 Task: Add a dependency to the task Improve UI/UX of the app on mobile devices , the existing task  Integrate Google Analytics to track user behavior in the project TransportWorks.
Action: Mouse moved to (75, 486)
Screenshot: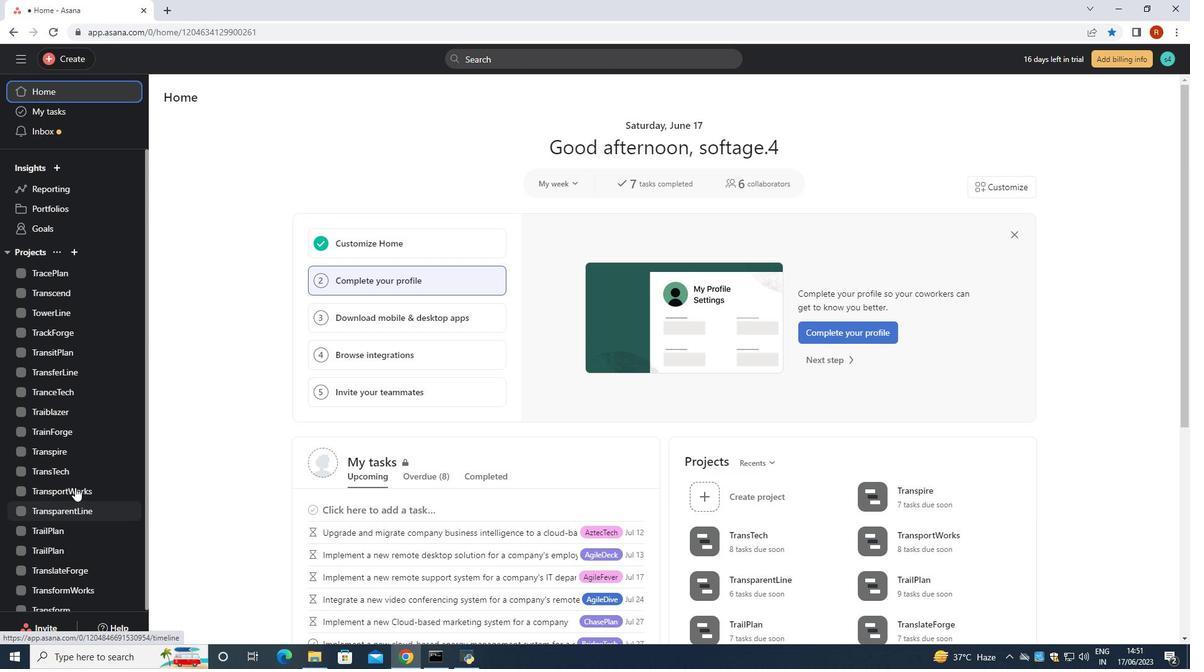 
Action: Mouse pressed left at (75, 486)
Screenshot: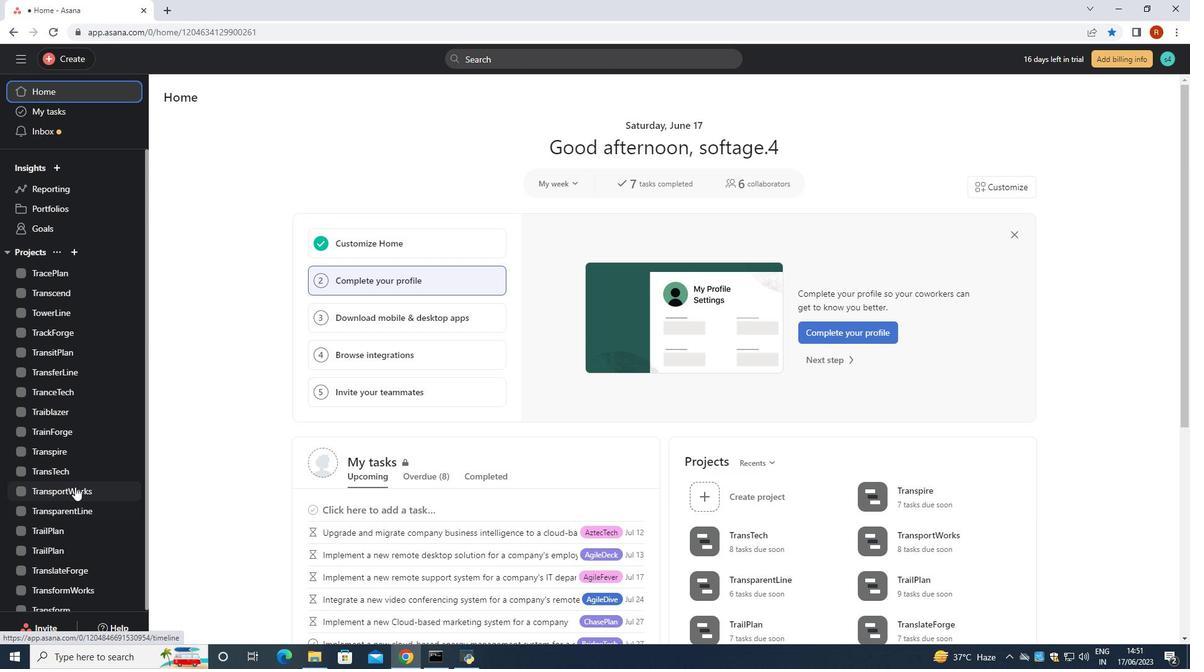 
Action: Mouse moved to (405, 513)
Screenshot: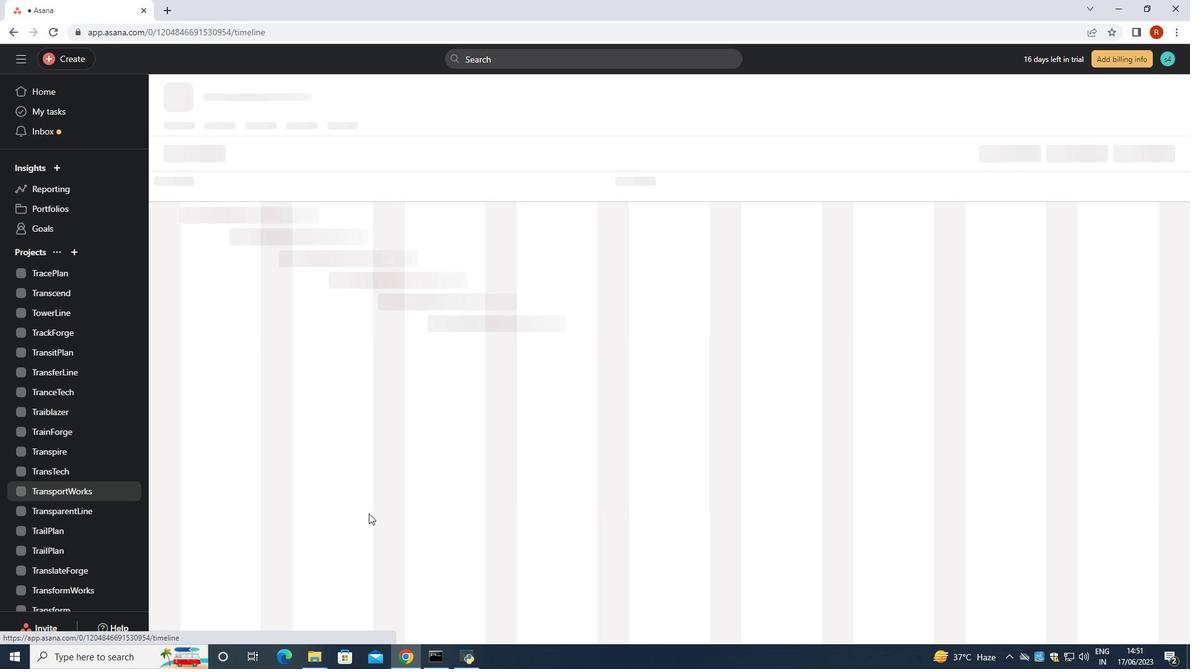 
Action: Mouse scrolled (405, 512) with delta (0, 0)
Screenshot: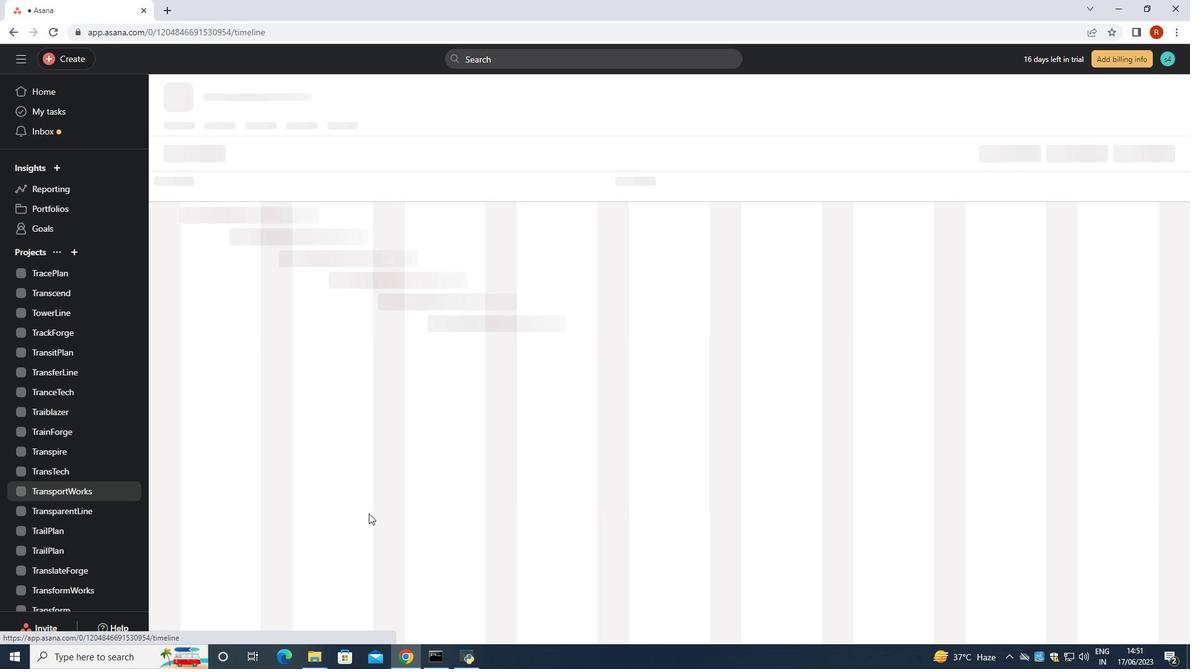 
Action: Mouse moved to (491, 505)
Screenshot: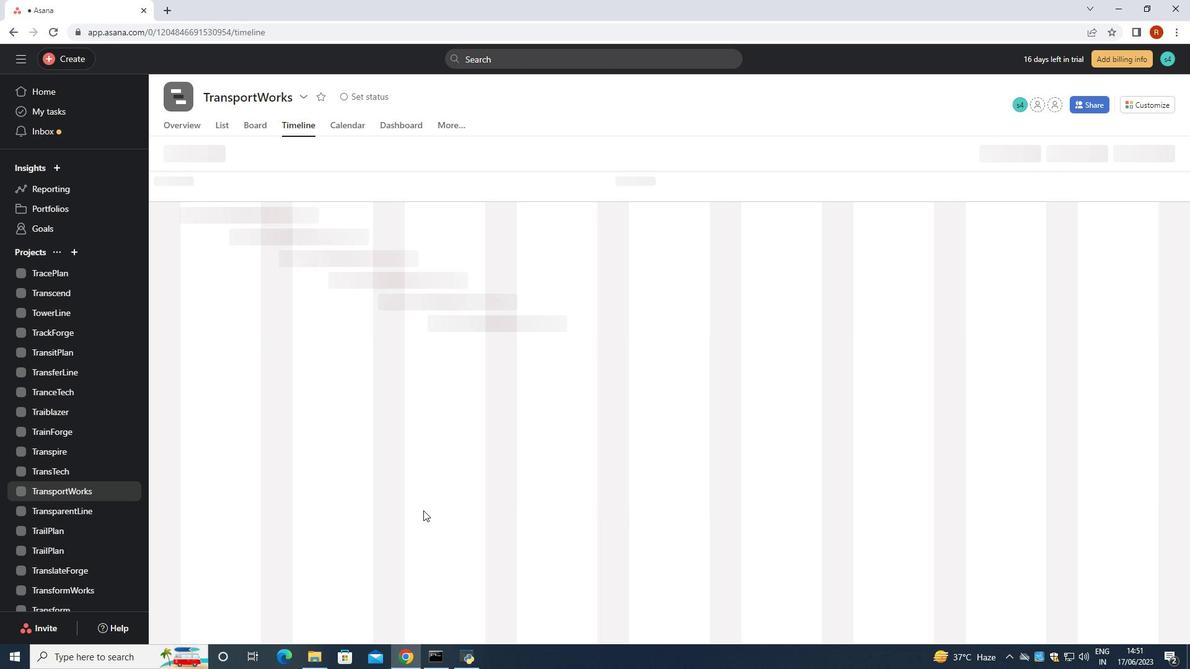 
Action: Mouse scrolled (448, 506) with delta (0, 0)
Screenshot: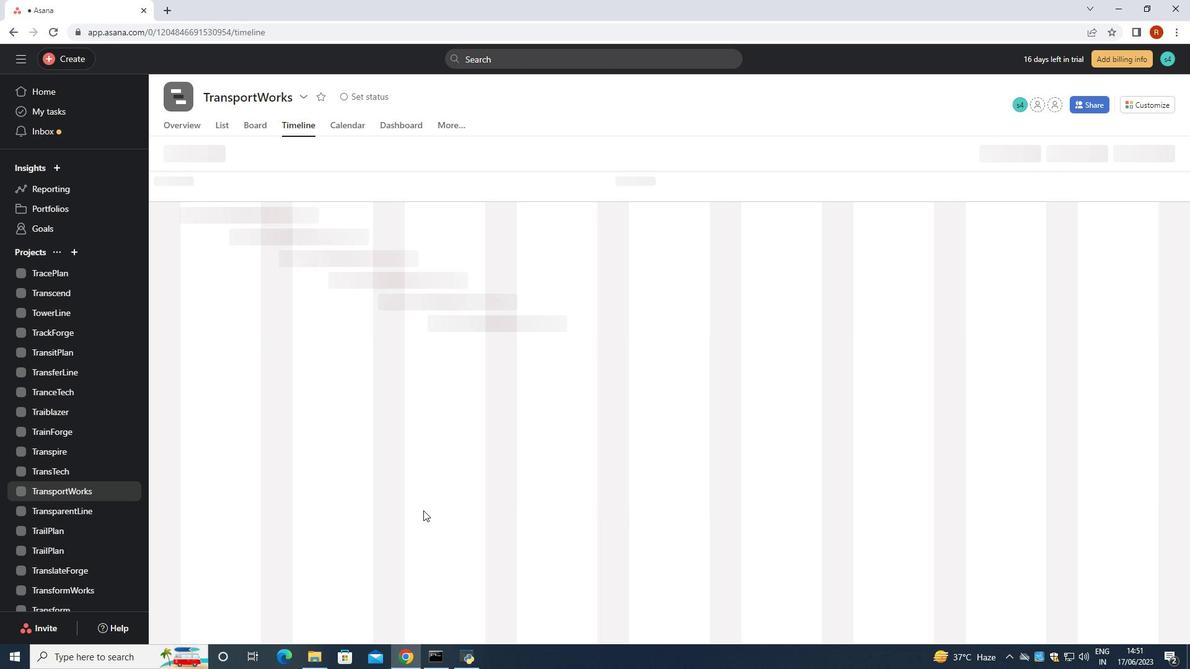 
Action: Mouse moved to (867, 536)
Screenshot: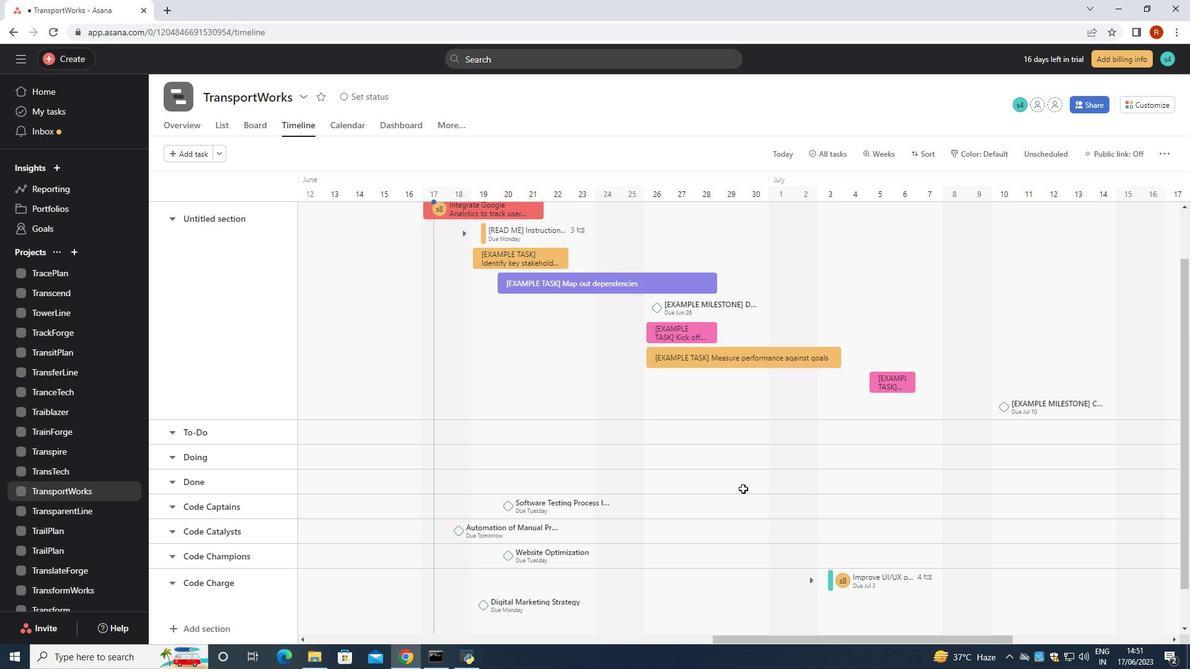 
Action: Mouse scrolled (867, 535) with delta (0, 0)
Screenshot: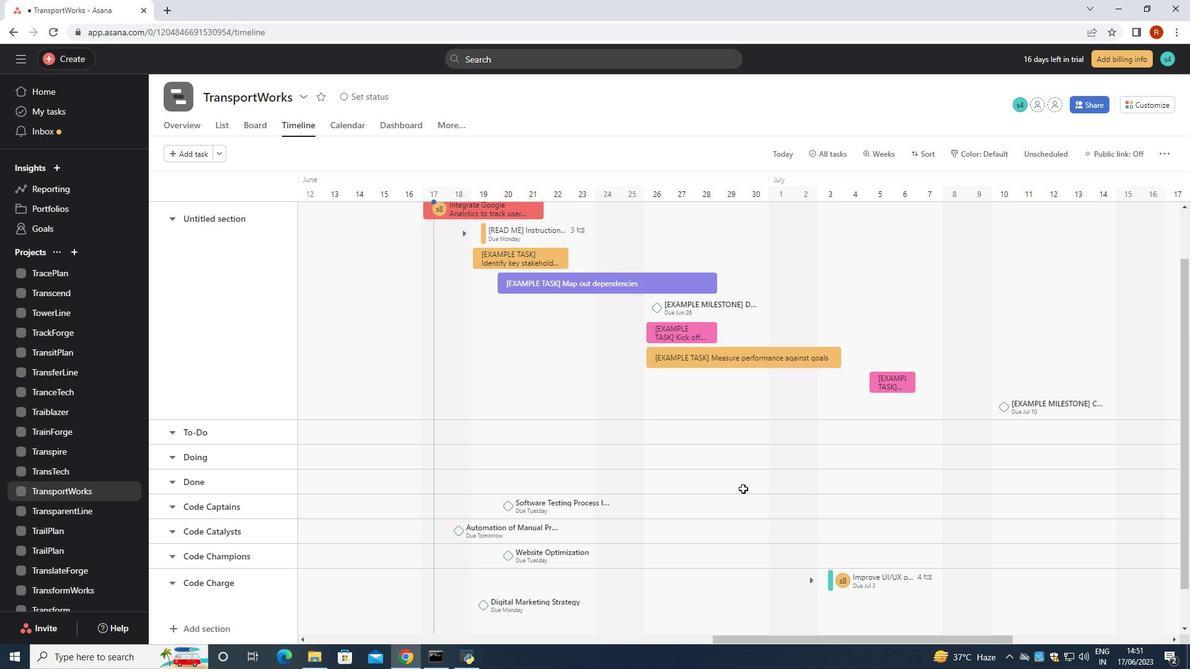 
Action: Mouse moved to (882, 539)
Screenshot: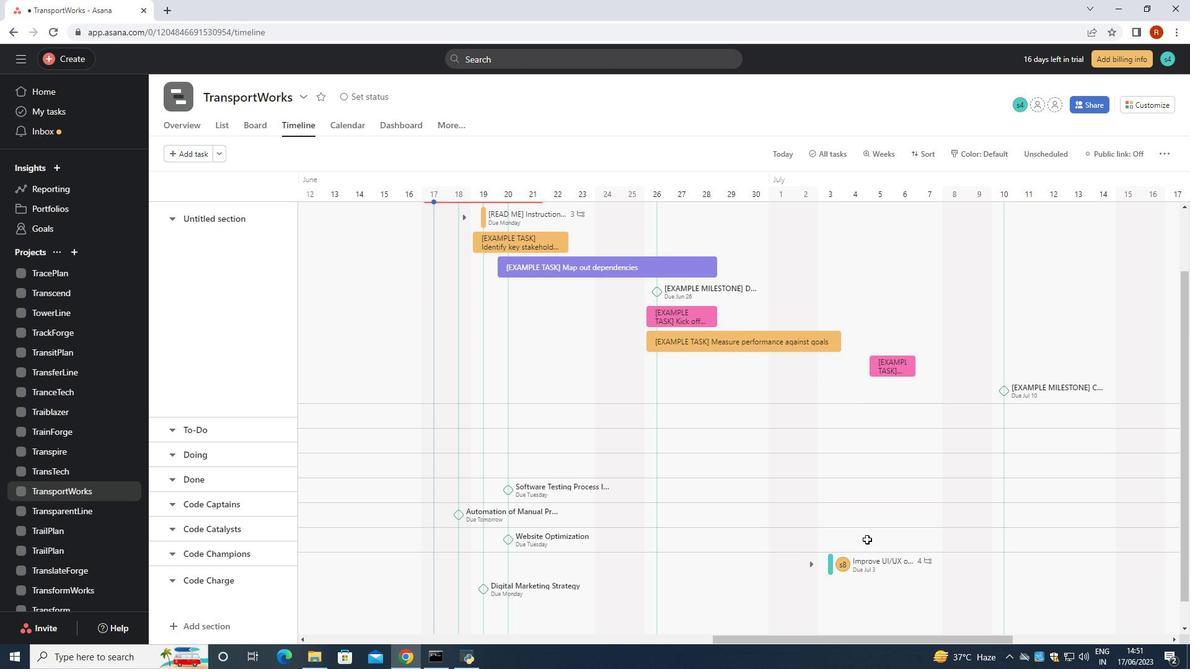 
Action: Mouse pressed left at (882, 539)
Screenshot: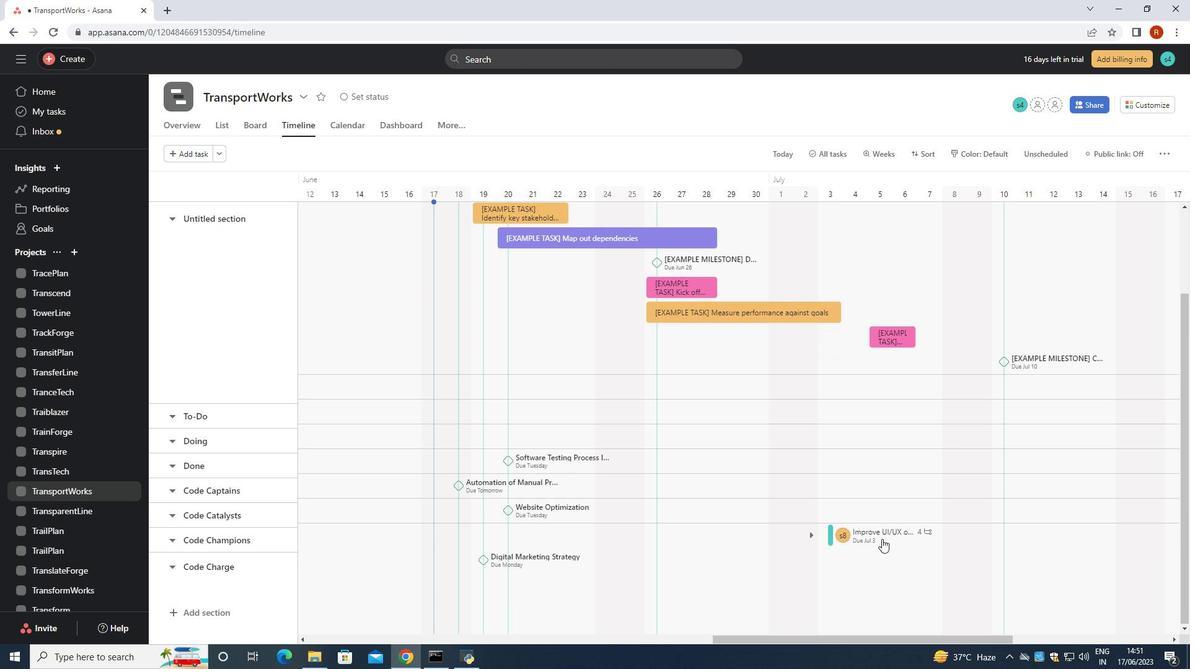
Action: Mouse moved to (904, 317)
Screenshot: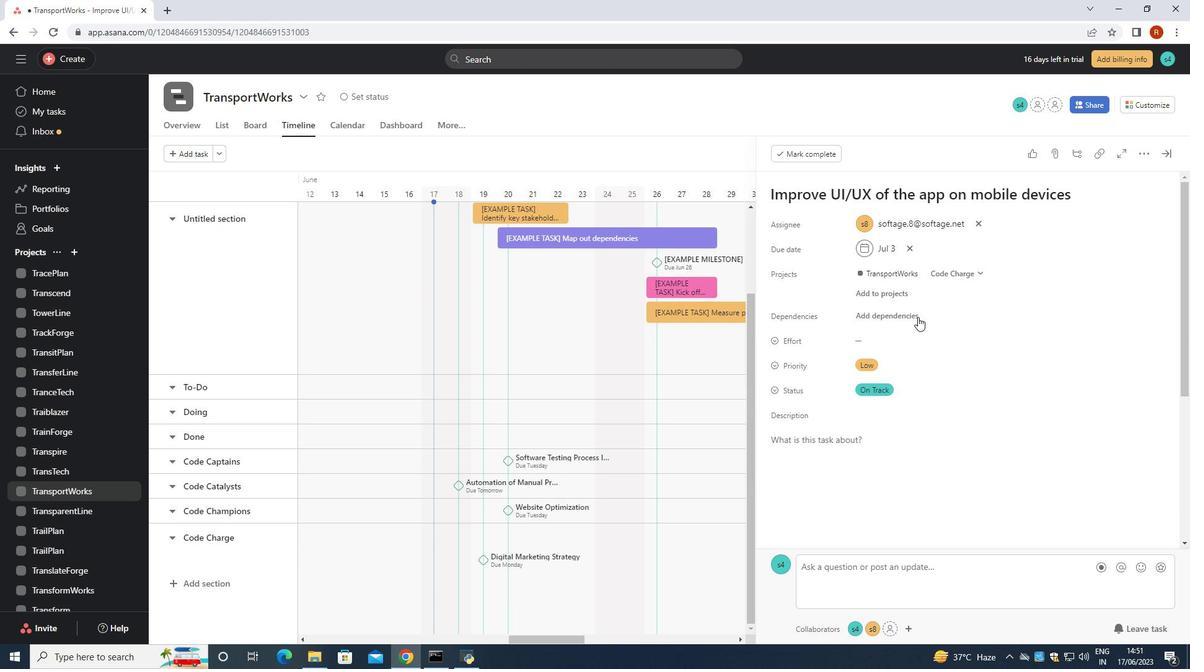 
Action: Mouse pressed left at (904, 317)
Screenshot: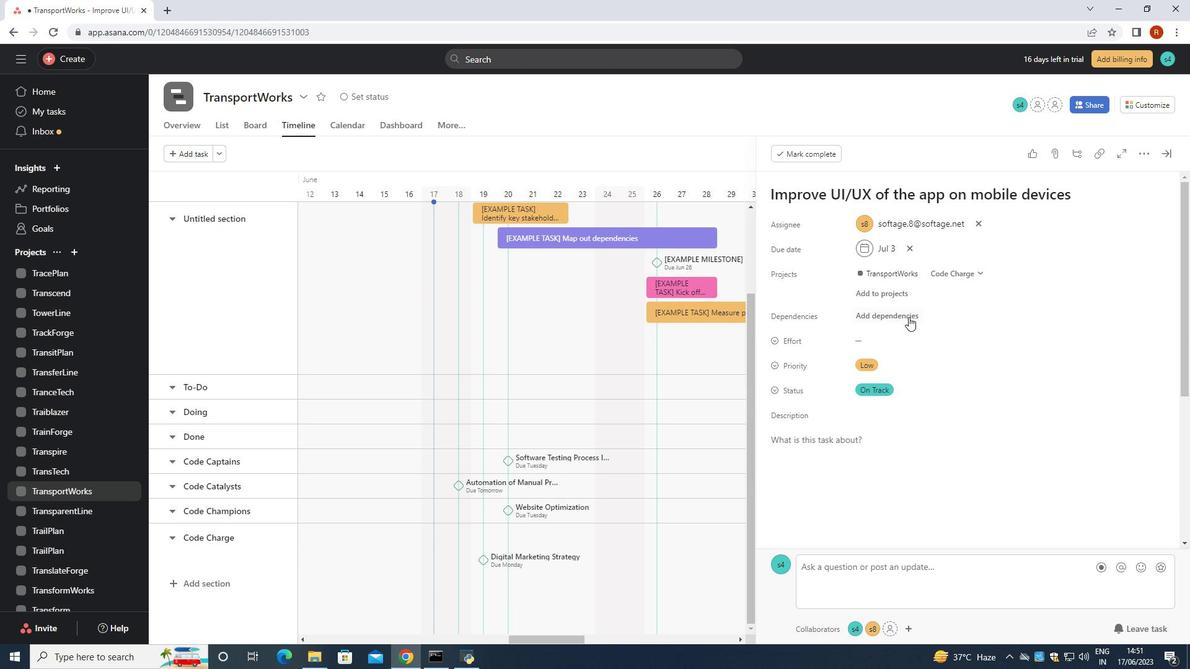 
Action: Mouse moved to (1034, 228)
Screenshot: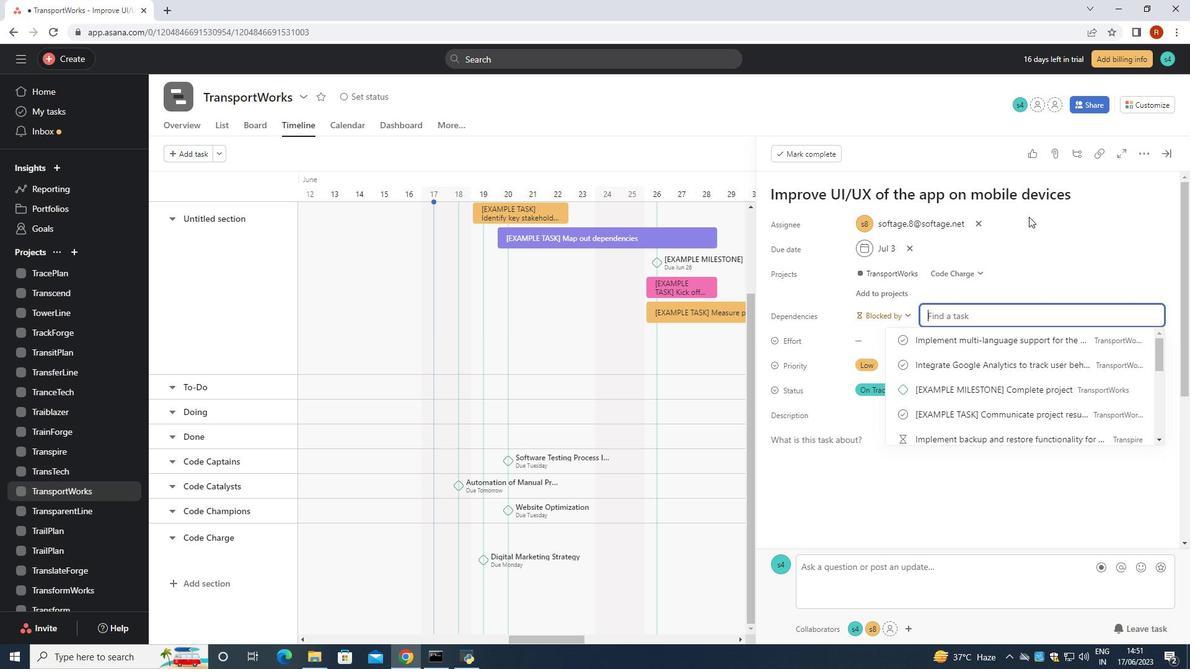 
Action: Key pressed integrate<Key.shift><Key.space><Key.shift><Key.shift><Key.shift><Key.shift><Key.shift>Google<Key.space><Key.shift><Key.shift><Key.shift><Key.shift>Analytics<Key.space>to<Key.space>track<Key.space>user<Key.space>behavior<Key.space>
Screenshot: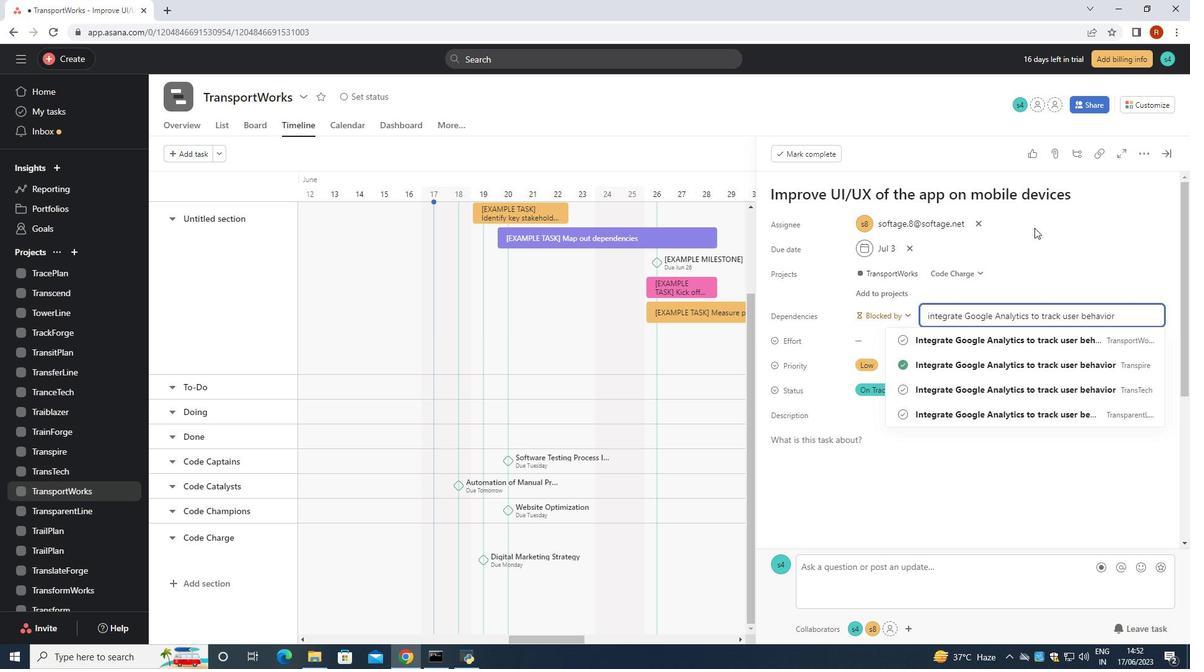 
Action: Mouse moved to (967, 361)
Screenshot: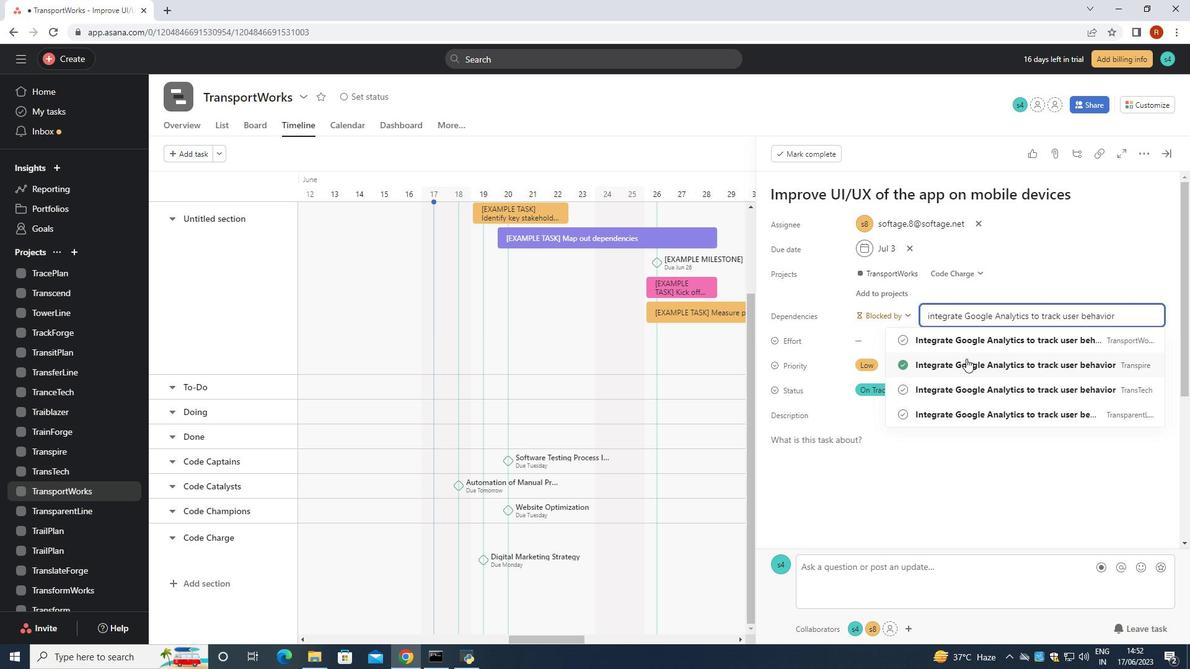 
Action: Mouse pressed left at (967, 361)
Screenshot: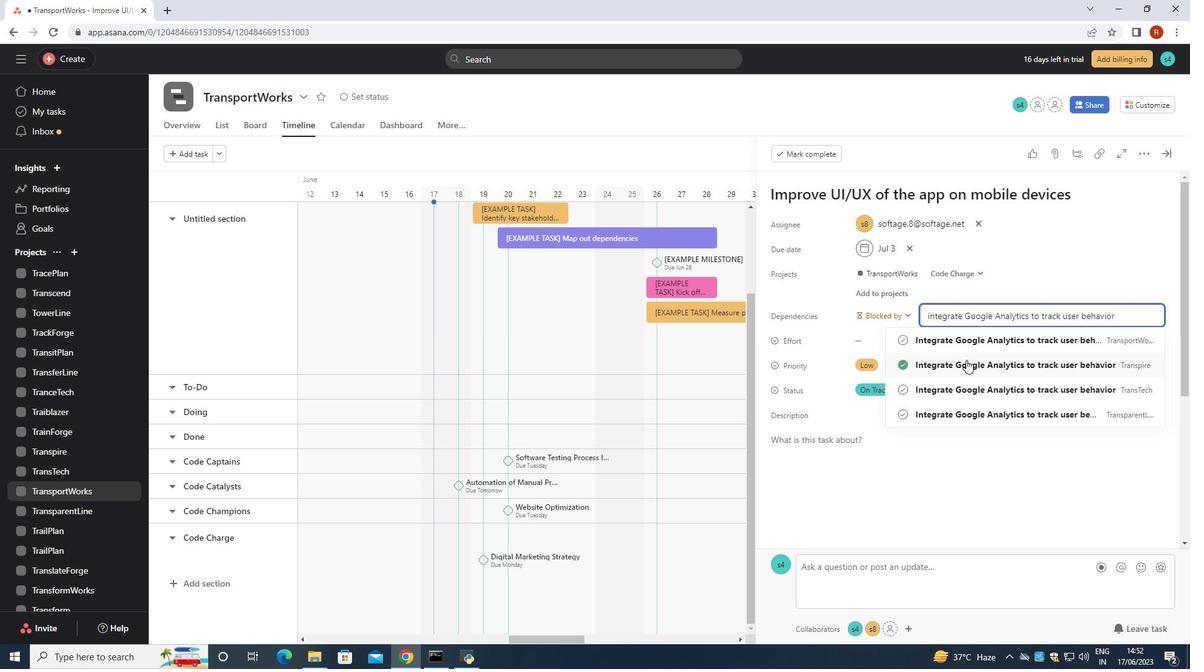 
Action: Mouse moved to (967, 363)
Screenshot: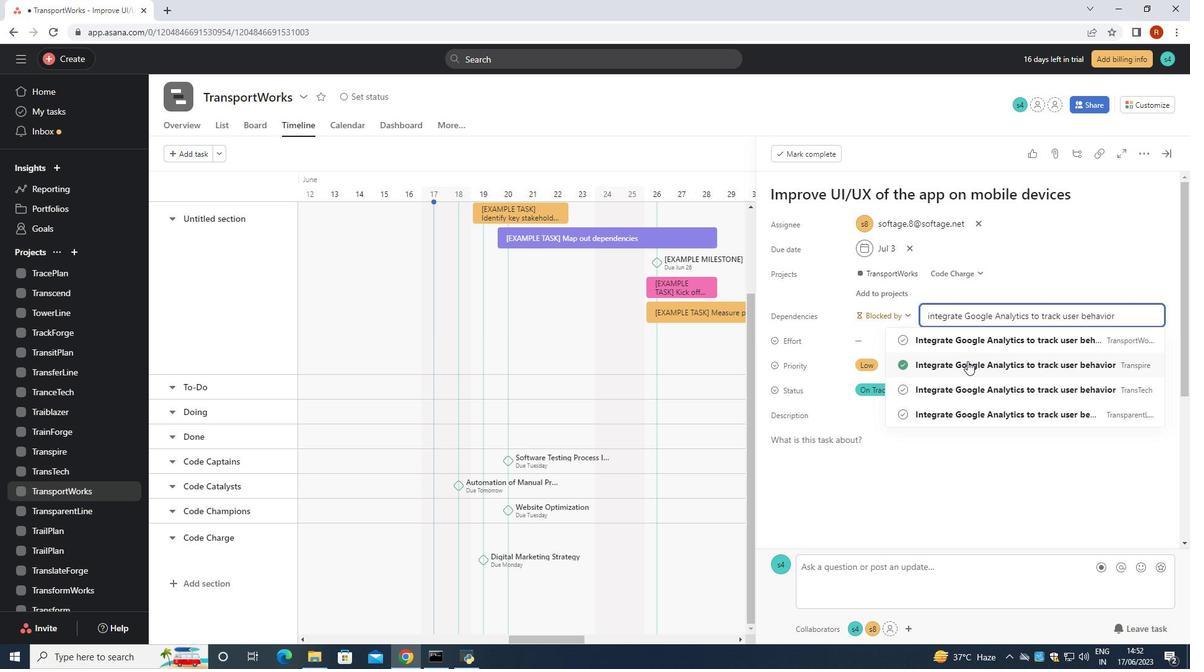 
